 Task: Create a section Acceleration Adventure and in the section, add a milestone Security Enhancements in the project AcePlan
Action: Mouse moved to (69, 341)
Screenshot: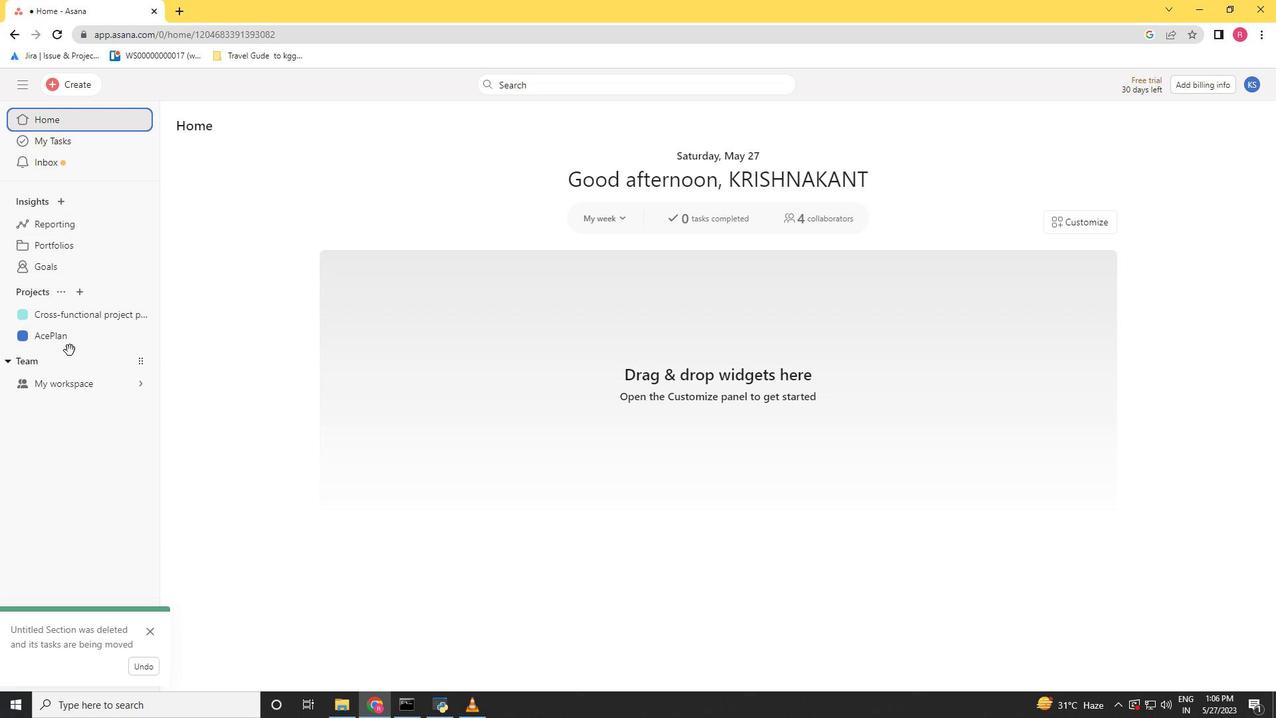 
Action: Mouse pressed left at (69, 341)
Screenshot: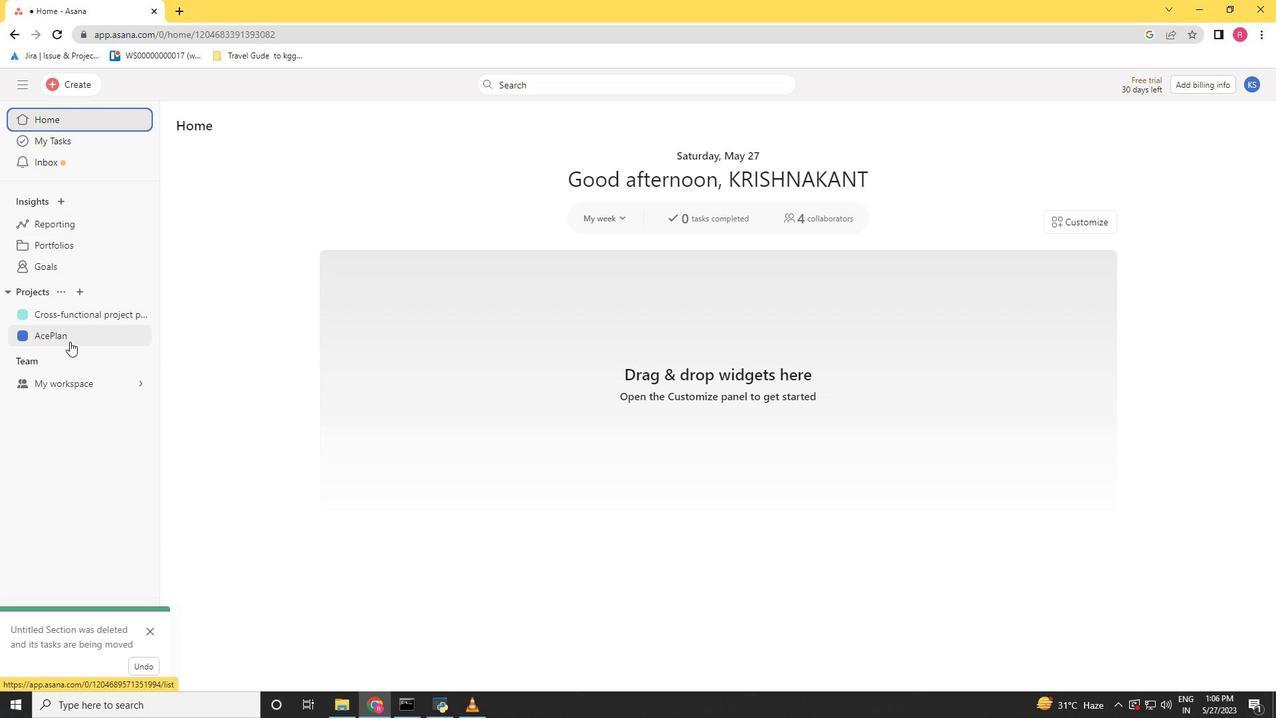
Action: Mouse moved to (217, 493)
Screenshot: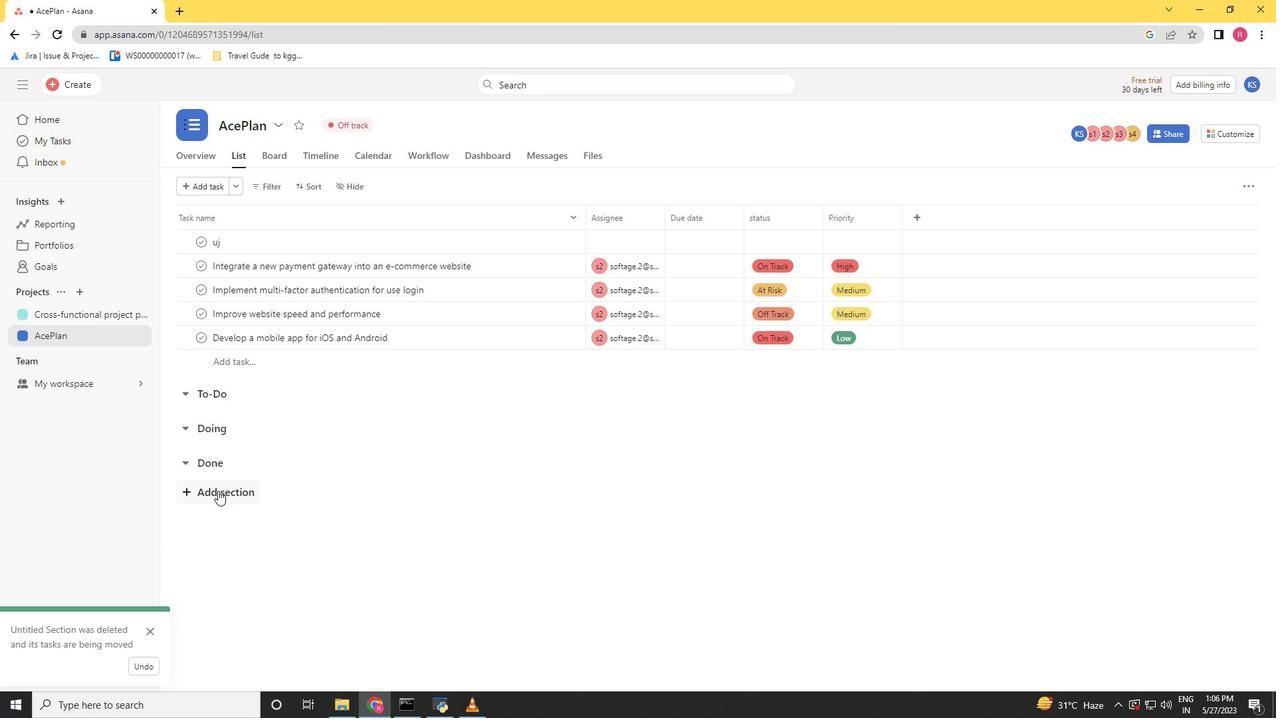 
Action: Mouse pressed left at (217, 493)
Screenshot: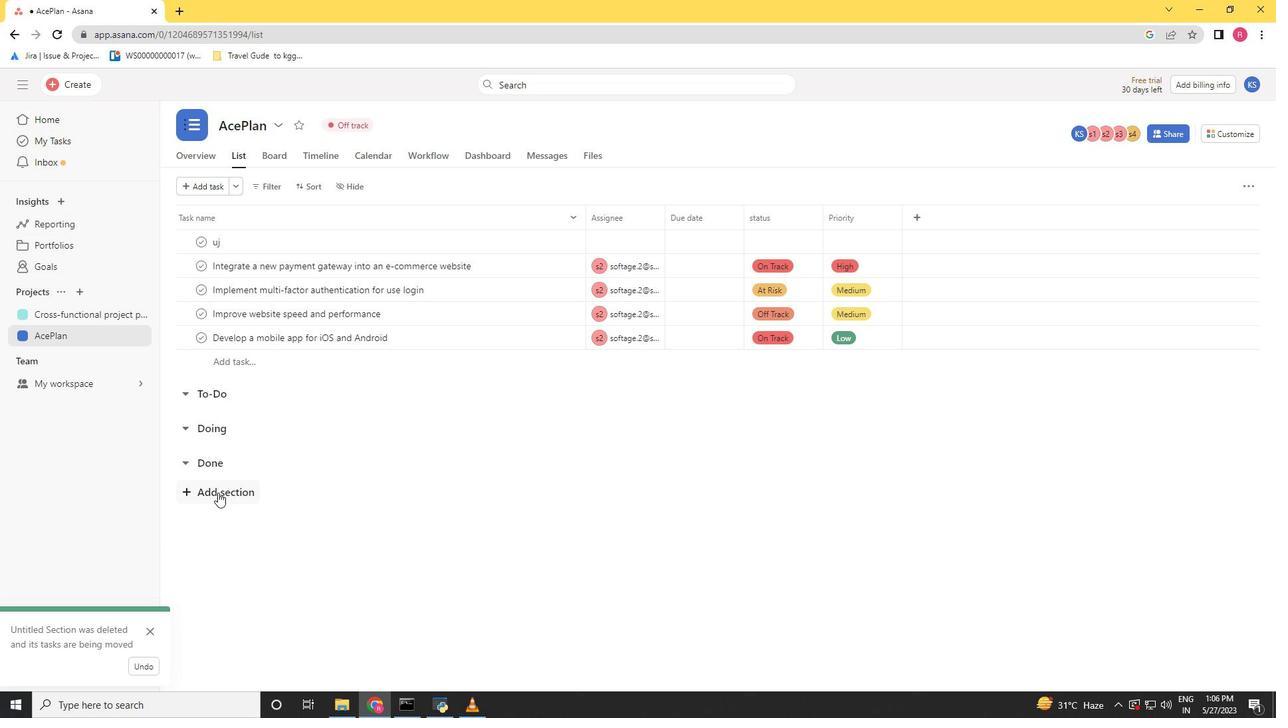 
Action: Key pressed <Key.shift>Acceleration<Key.space><Key.shift><Key.shift><Key.shift><Key.shift><Key.shift><Key.shift><Key.shift><Key.shift>ad<Key.backspace><Key.backspace><Key.shift>Adventy<Key.backspace>ure<Key.space>
Screenshot: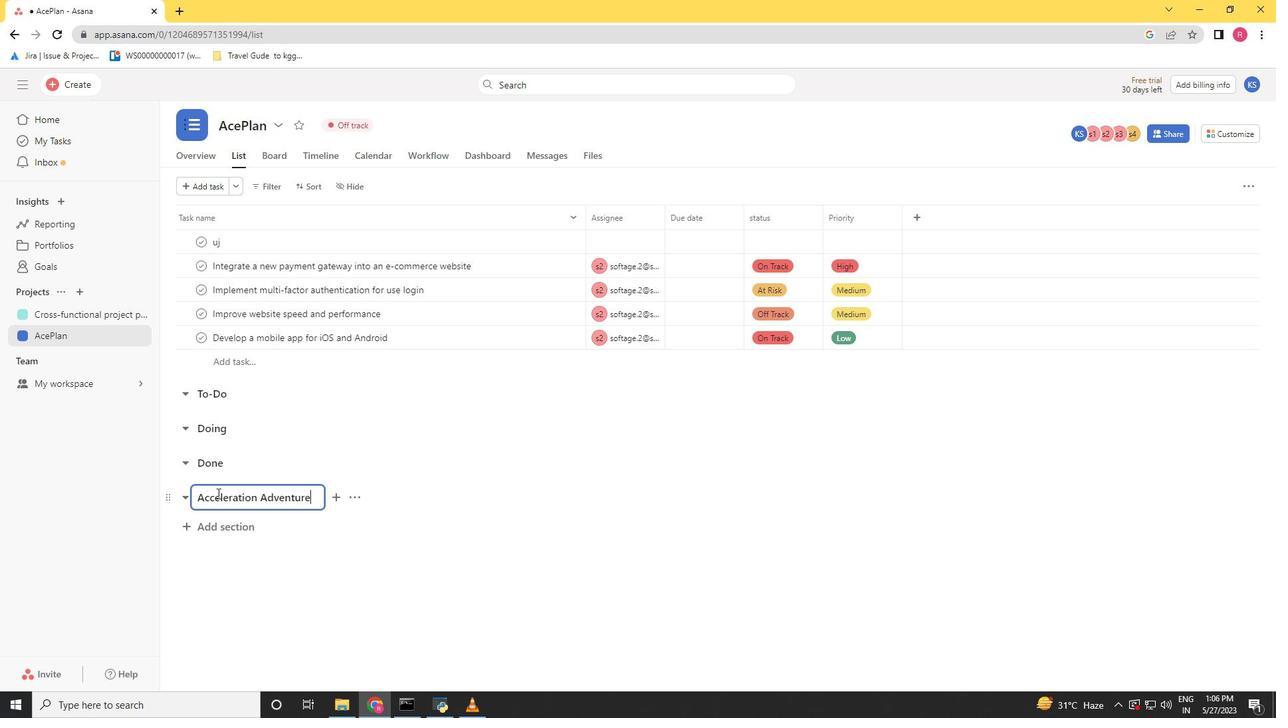 
Action: Mouse moved to (279, 528)
Screenshot: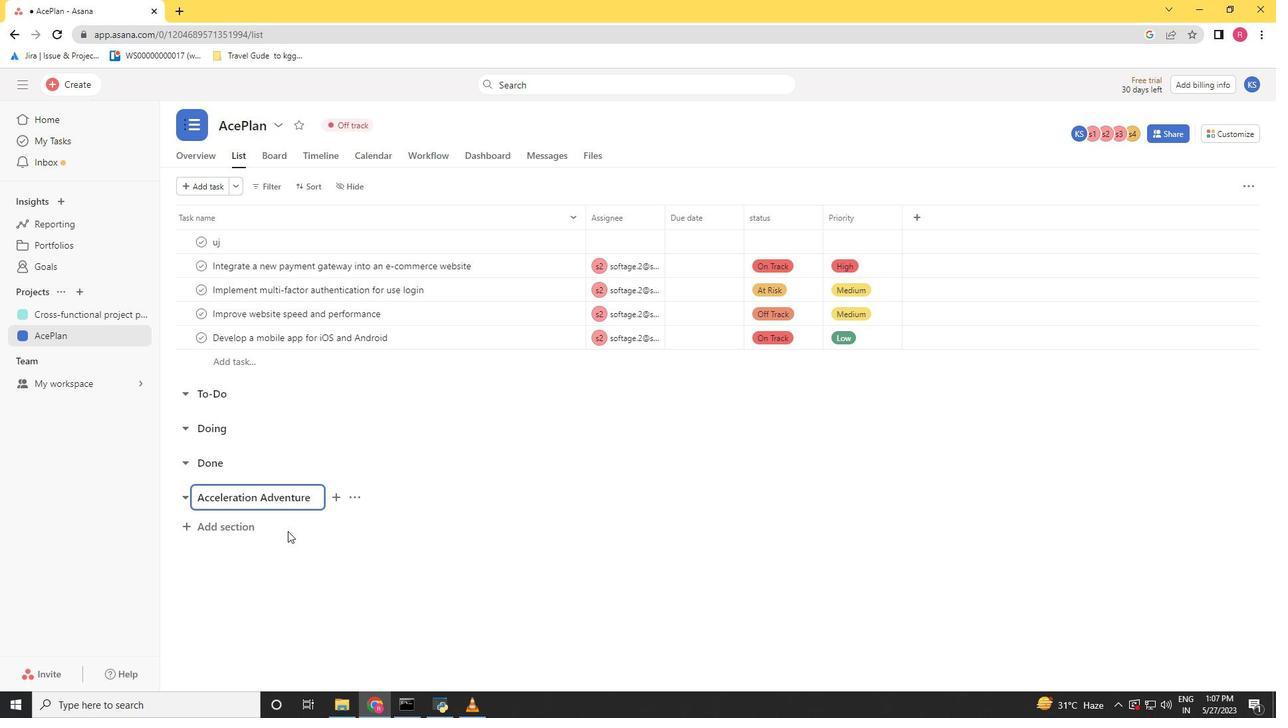 
Action: Key pressed <Key.enter>
Screenshot: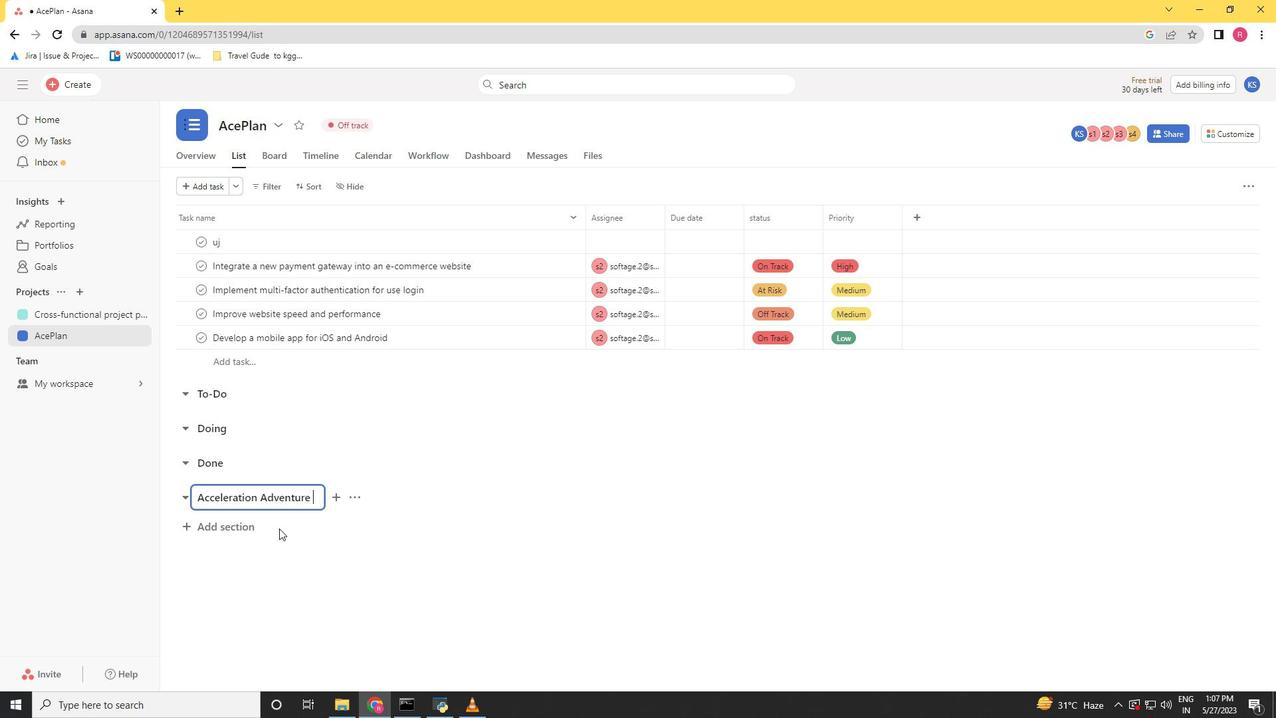 
Action: Mouse moved to (278, 528)
Screenshot: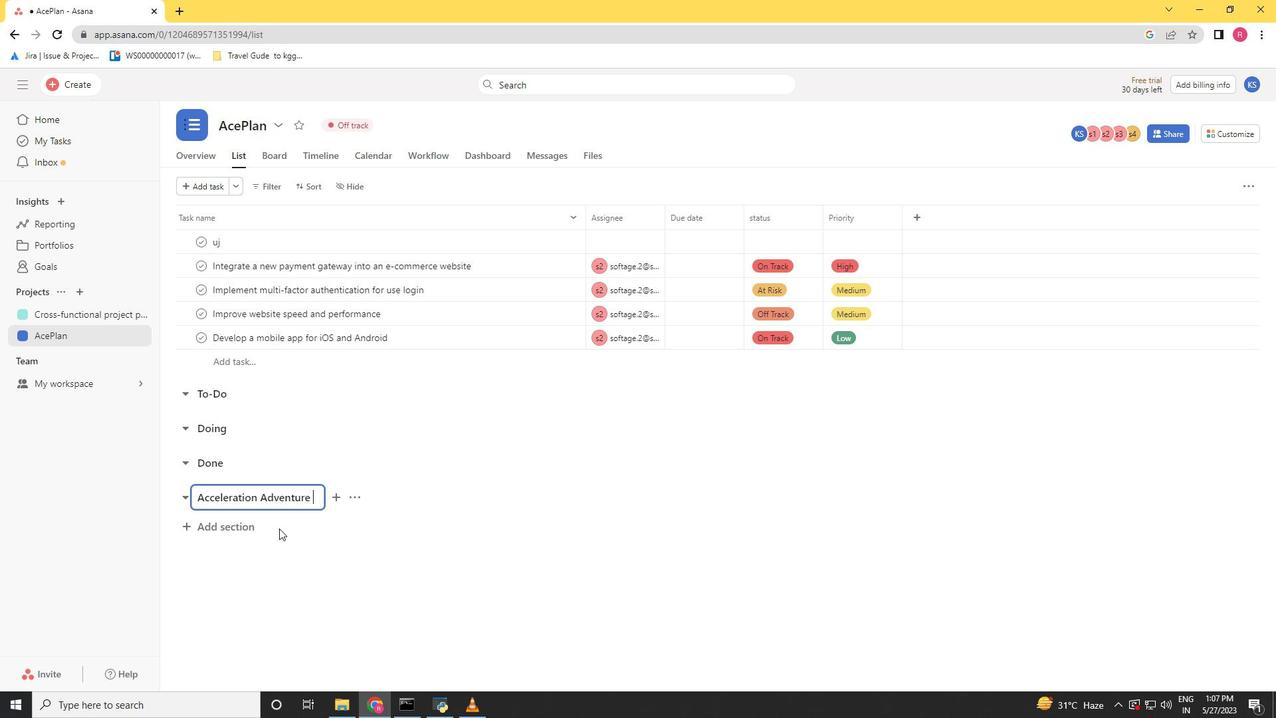 
Action: Key pressed <Key.shift><Key.shift><Key.shift><Key.shift><Key.shift><Key.shift><Key.shift><Key.shift><Key.shift><Key.shift><Key.shift><Key.shift><Key.shift><Key.shift><Key.shift><Key.shift><Key.shift><Key.shift><Key.shift><Key.shift><Key.shift><Key.shift><Key.shift><Key.shift><Key.shift><Key.shift><Key.shift><Key.shift><Key.shift><Key.shift><Key.shift><Key.shift><Key.shift><Key.shift><Key.shift><Key.shift><Key.shift><Key.shift><Key.shift><Key.shift><Key.shift><Key.shift><Key.shift><Key.shift><Key.shift><Key.shift><Key.shift><Key.shift><Key.shift><Key.shift><Key.shift><Key.shift><Key.shift><Key.shift><Key.shift><Key.shift><Key.shift><Key.shift><Key.shift><Key.shift><Key.shift><Key.shift><Key.shift><Key.shift><Key.shift><Key.shift><Key.shift><Key.shift><Key.shift><Key.shift><Key.shift><Key.shift><Key.shift><Key.shift><Key.shift><Key.shift><Key.shift><Key.shift><Key.shift><Key.shift><Key.shift><Key.shift><Key.shift><Key.shift><Key.shift><Key.shift><Key.shift><Key.shift><Key.shift><Key.shift><Key.shift><Key.shift><Key.shift><Key.shift><Key.shift><Key.shift><Key.shift><Key.shift><Key.shift><Key.shift><Key.shift><Key.shift><Key.shift><Key.shift><Key.shift><Key.shift><Key.shift><Key.shift><Key.shift><Key.shift><Key.shift><Key.shift><Key.shift><Key.shift><Key.shift><Key.shift><Key.shift><Key.shift><Key.shift><Key.shift><Key.shift><Key.shift><Key.shift><Key.shift><Key.shift><Key.shift><Key.shift><Key.shift><Key.shift><Key.shift><Key.shift><Key.shift><Key.shift><Key.shift><Key.shift><Key.shift><Key.shift><Key.shift><Key.shift><Key.shift><Key.shift><Key.shift><Key.shift><Key.shift><Key.shift><Key.shift><Key.shift><Key.shift><Key.shift><Key.shift><Key.shift><Key.shift><Key.shift><Key.shift><Key.shift><Key.shift><Key.shift><Key.shift><Key.shift><Key.shift><Key.shift><Key.shift><Key.shift><Key.shift><Key.shift><Key.shift><Key.shift><Key.shift><Key.shift><Key.shift><Key.shift><Key.shift><Key.shift><Key.shift><Key.shift><Key.shift><Key.shift><Key.shift><Key.shift><Key.shift><Key.shift><Key.shift><Key.shift><Key.shift><Key.shift><Key.shift><Key.shift><Key.shift><Key.shift><Key.shift><Key.shift><Key.shift><Key.shift><Key.shift><Key.shift><Key.shift><Key.shift><Key.shift><Key.shift><Key.shift><Key.shift><Key.shift><Key.shift><Key.shift><Key.shift><Key.shift><Key.shift><Key.shift><Key.shift><Key.shift><Key.shift><Key.shift><Key.shift><Key.shift><Key.shift><Key.shift><Key.shift><Key.shift>Milestone<Key.space><Key.shift>Seco<Key.backspace>urity<Key.space><Key.shift>Enhancements
Screenshot: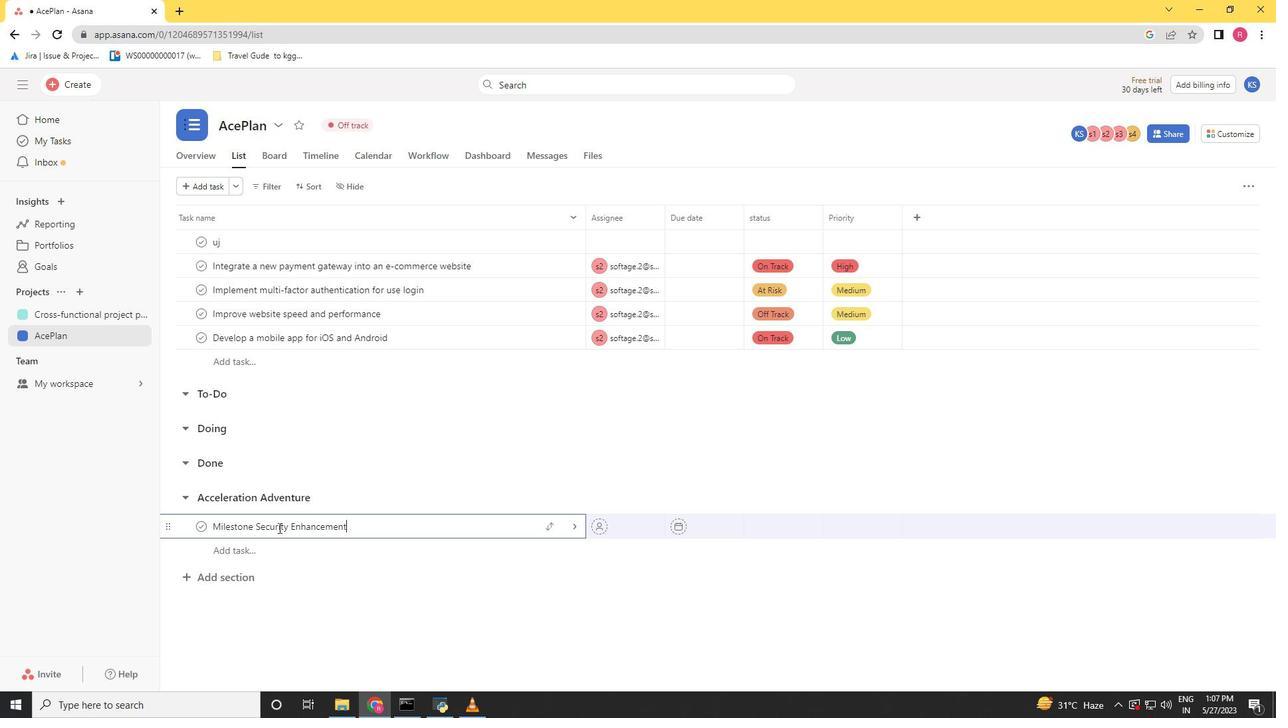 
Action: Mouse moved to (469, 549)
Screenshot: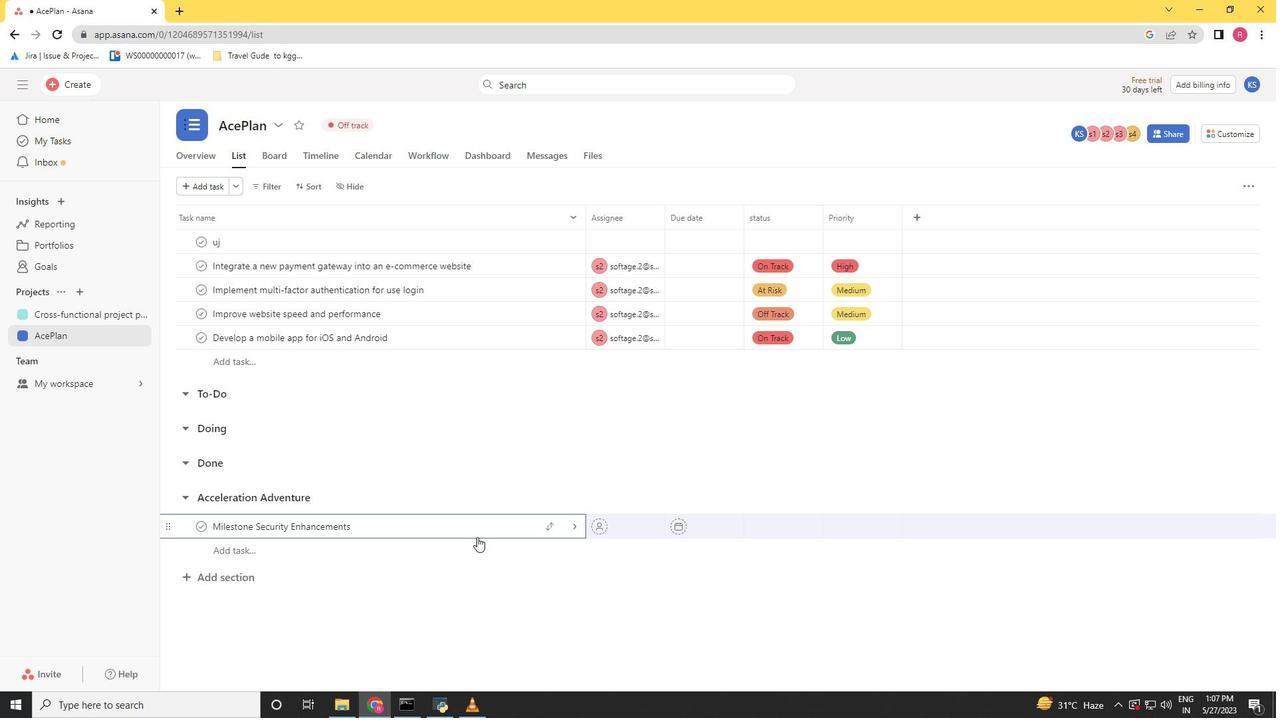 
Action: Key pressed <Key.enter>
Screenshot: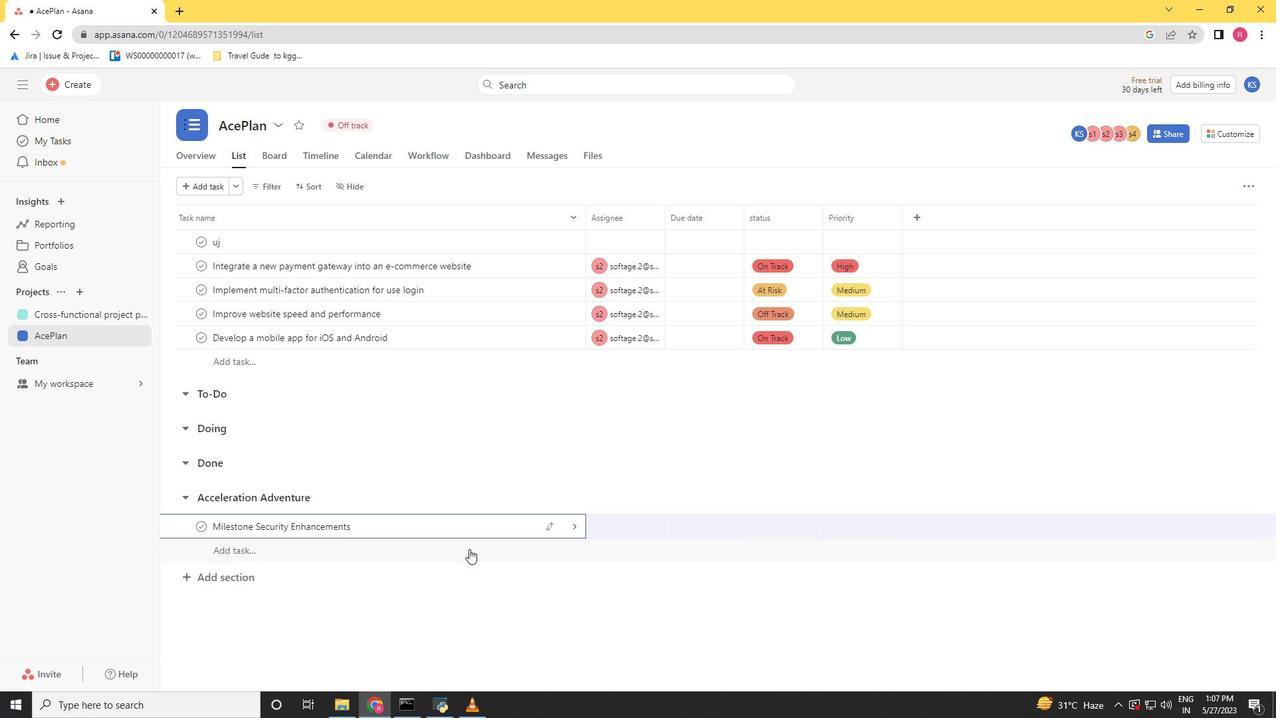 
Action: Mouse moved to (397, 602)
Screenshot: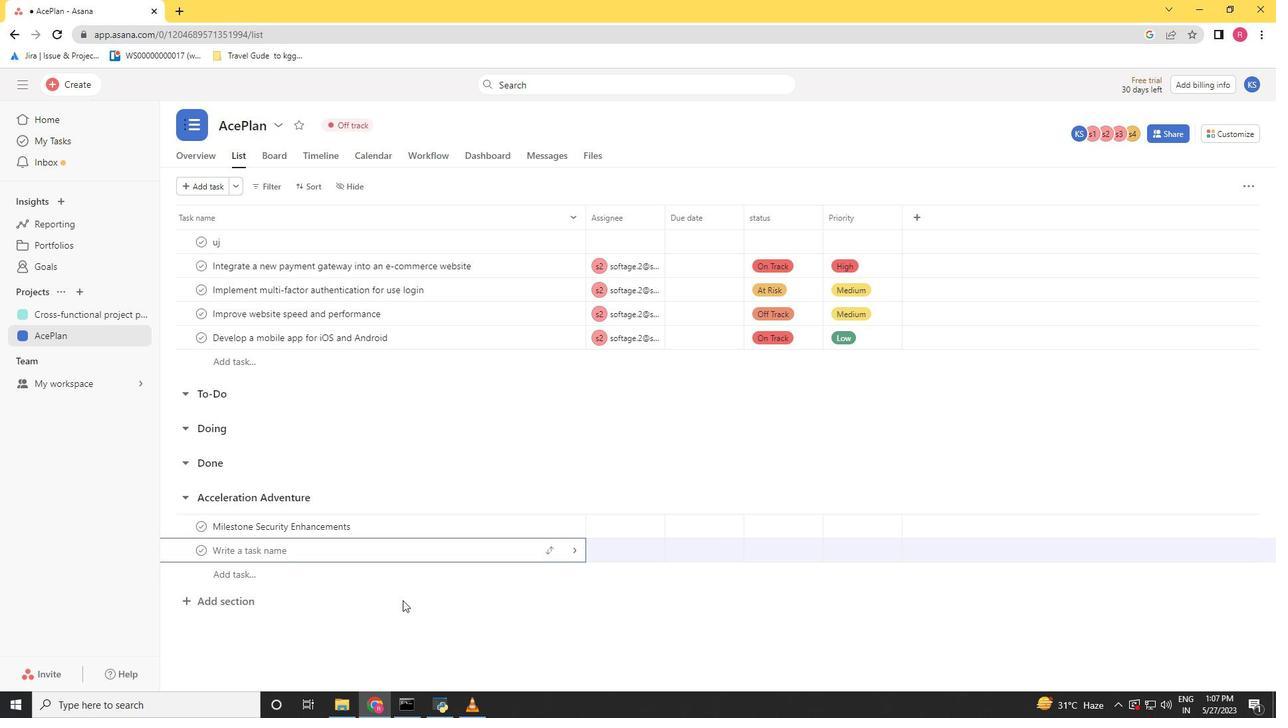 
